 Task: Look for products in the category "Specialty Cheeses" from Store Brand only.
Action: Mouse moved to (1003, 321)
Screenshot: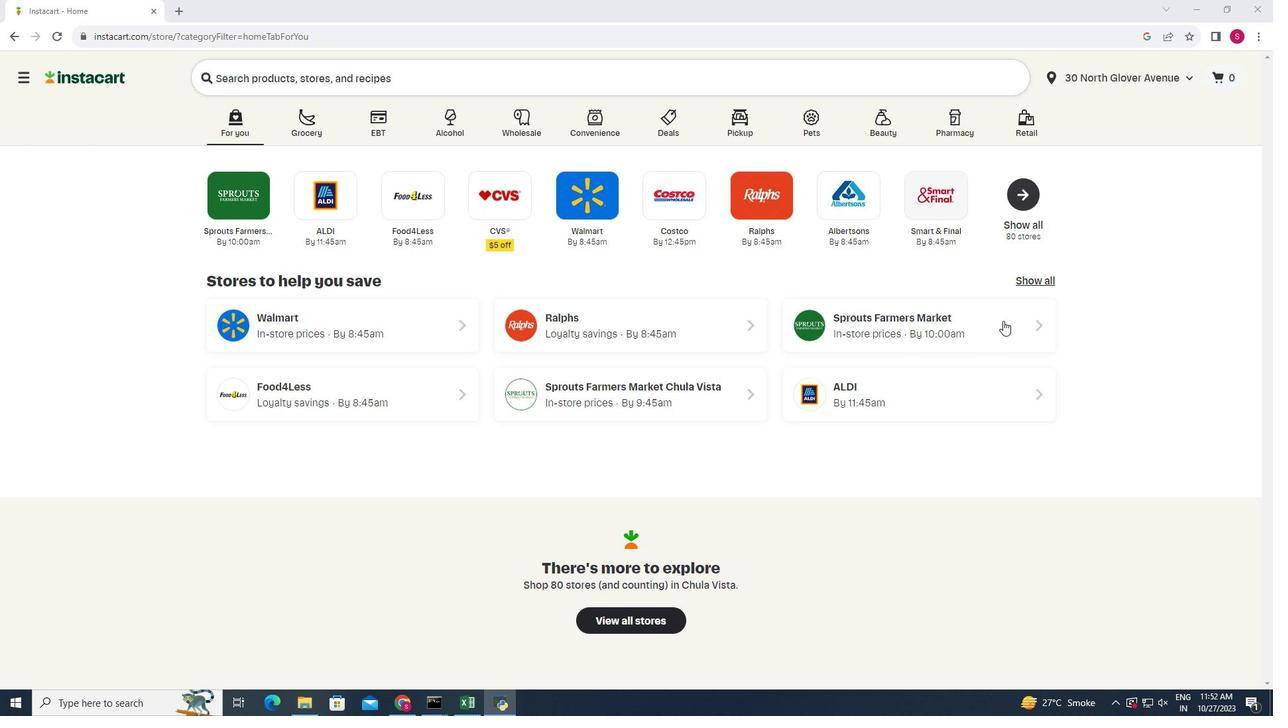 
Action: Mouse pressed left at (1003, 321)
Screenshot: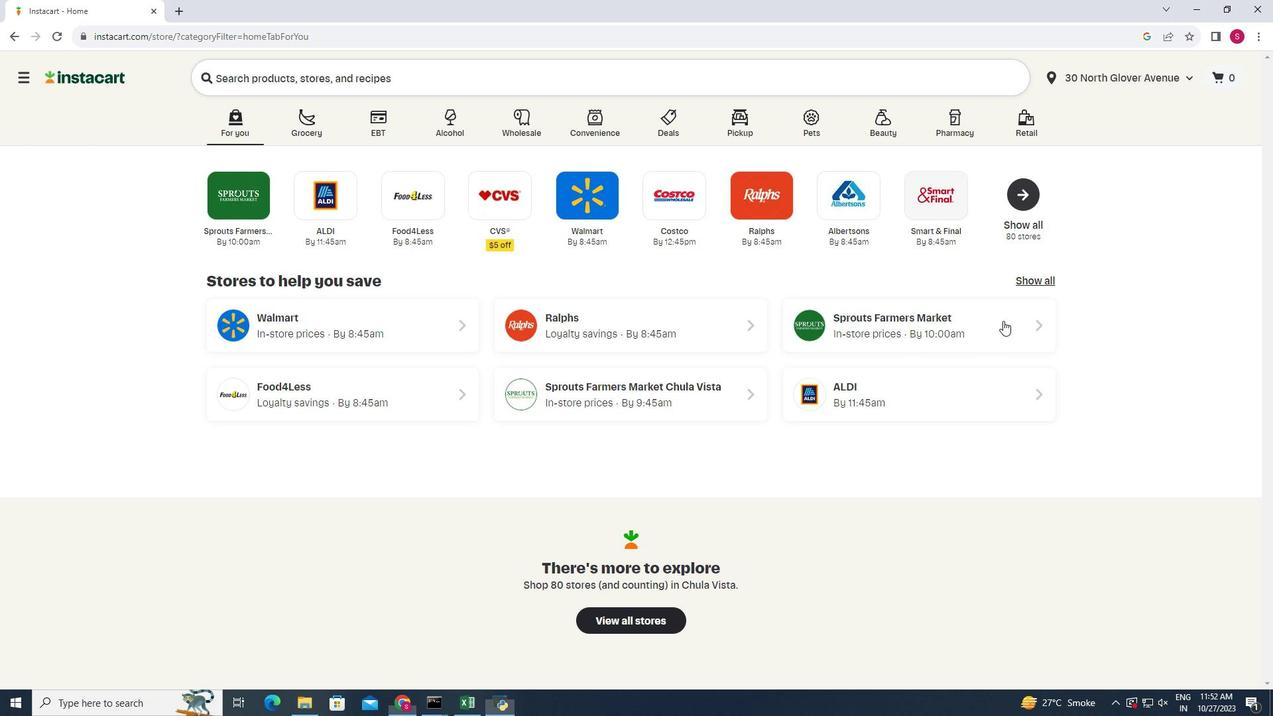 
Action: Mouse moved to (25, 623)
Screenshot: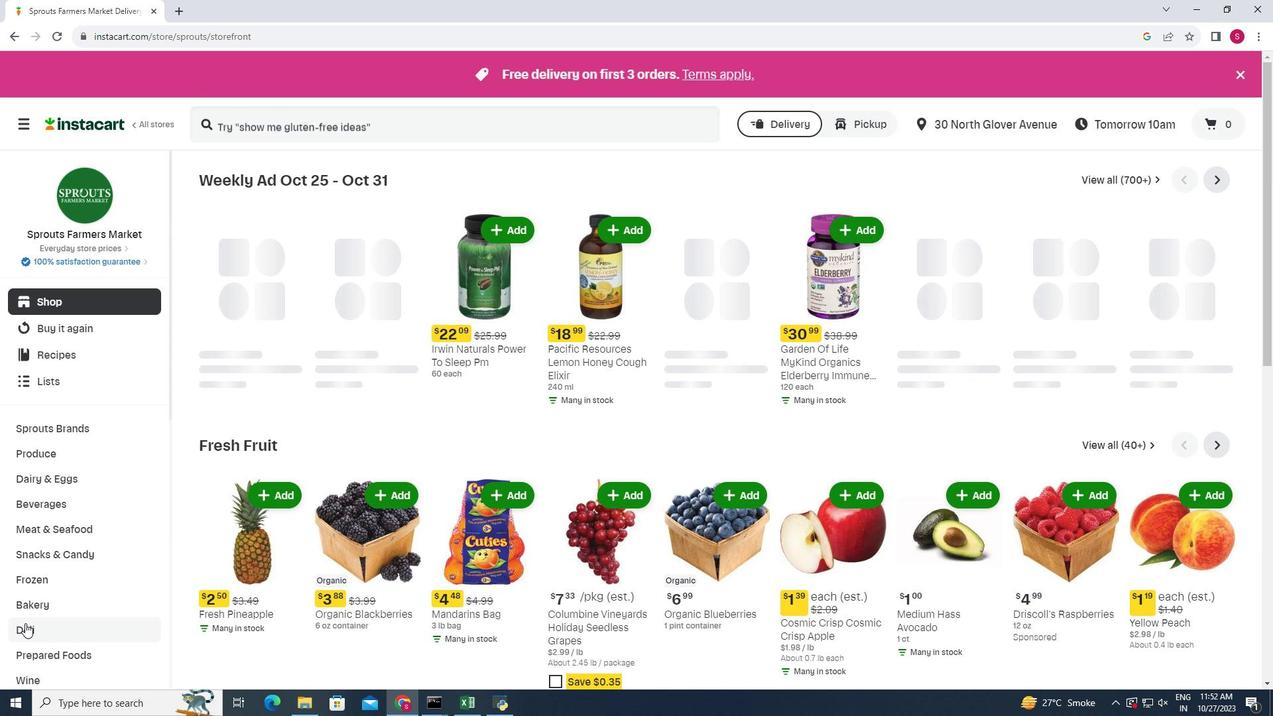 
Action: Mouse pressed left at (25, 623)
Screenshot: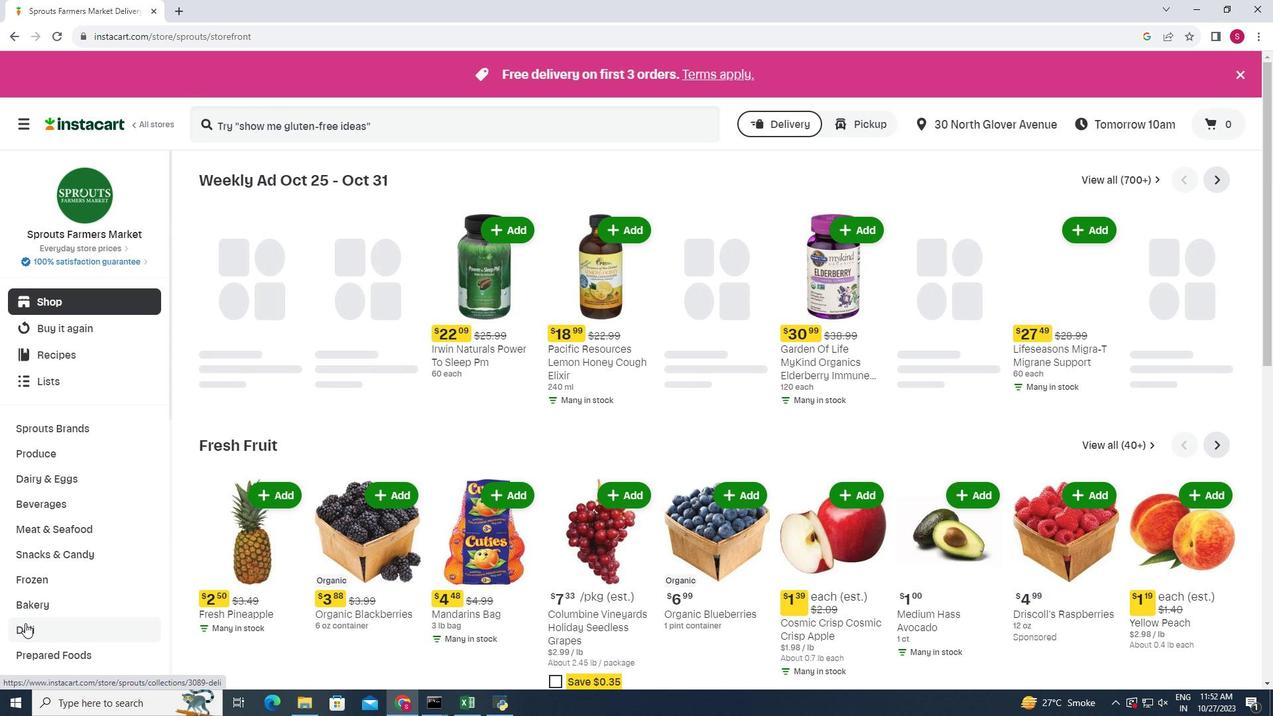 
Action: Mouse moved to (348, 202)
Screenshot: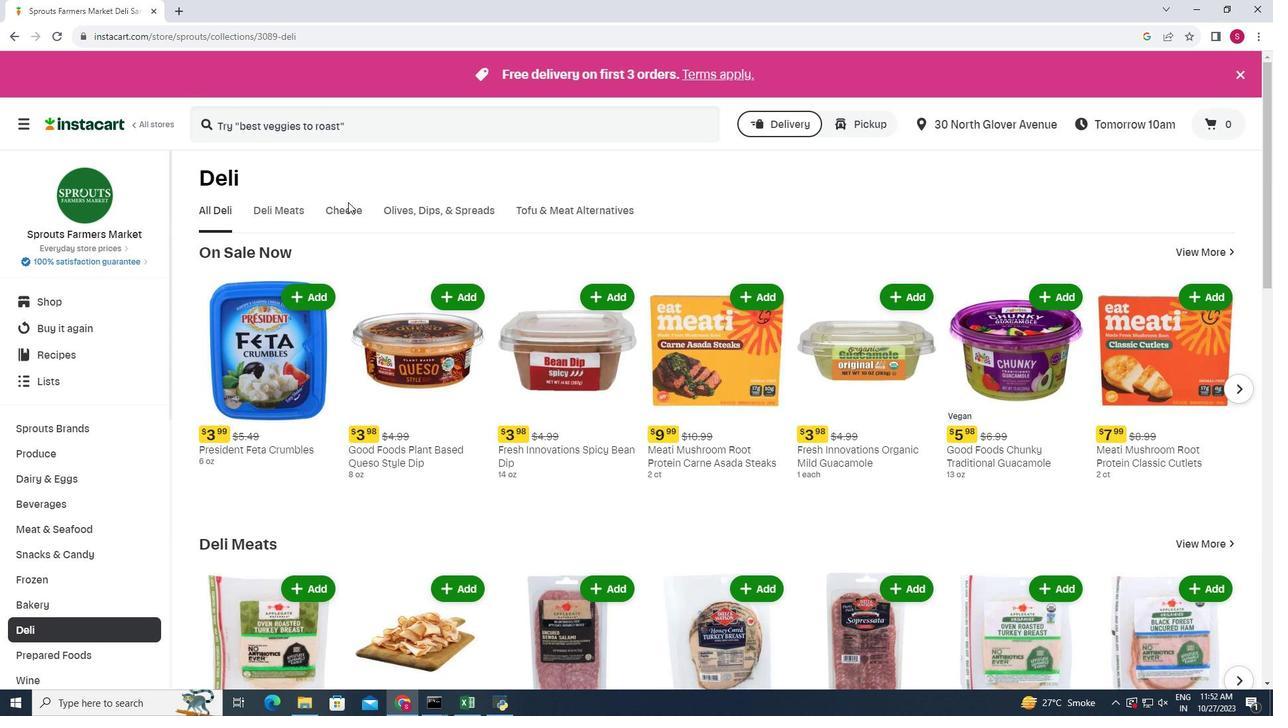 
Action: Mouse pressed left at (348, 202)
Screenshot: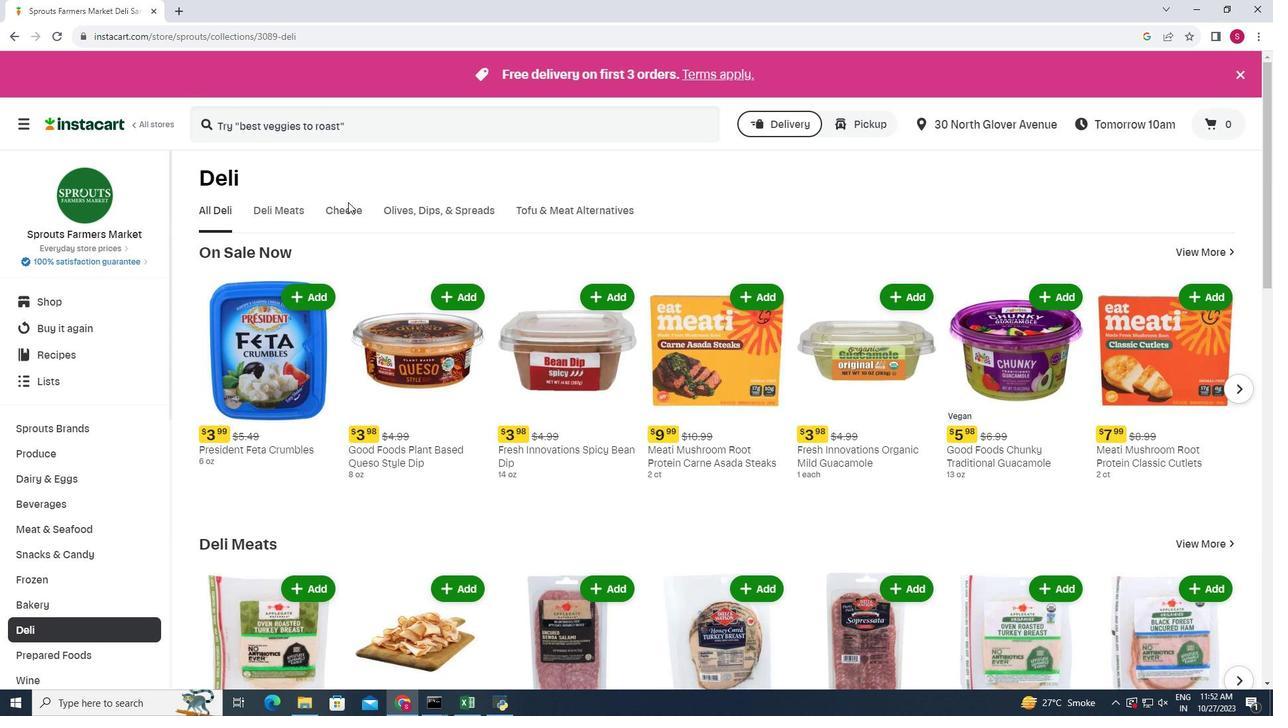 
Action: Mouse moved to (346, 213)
Screenshot: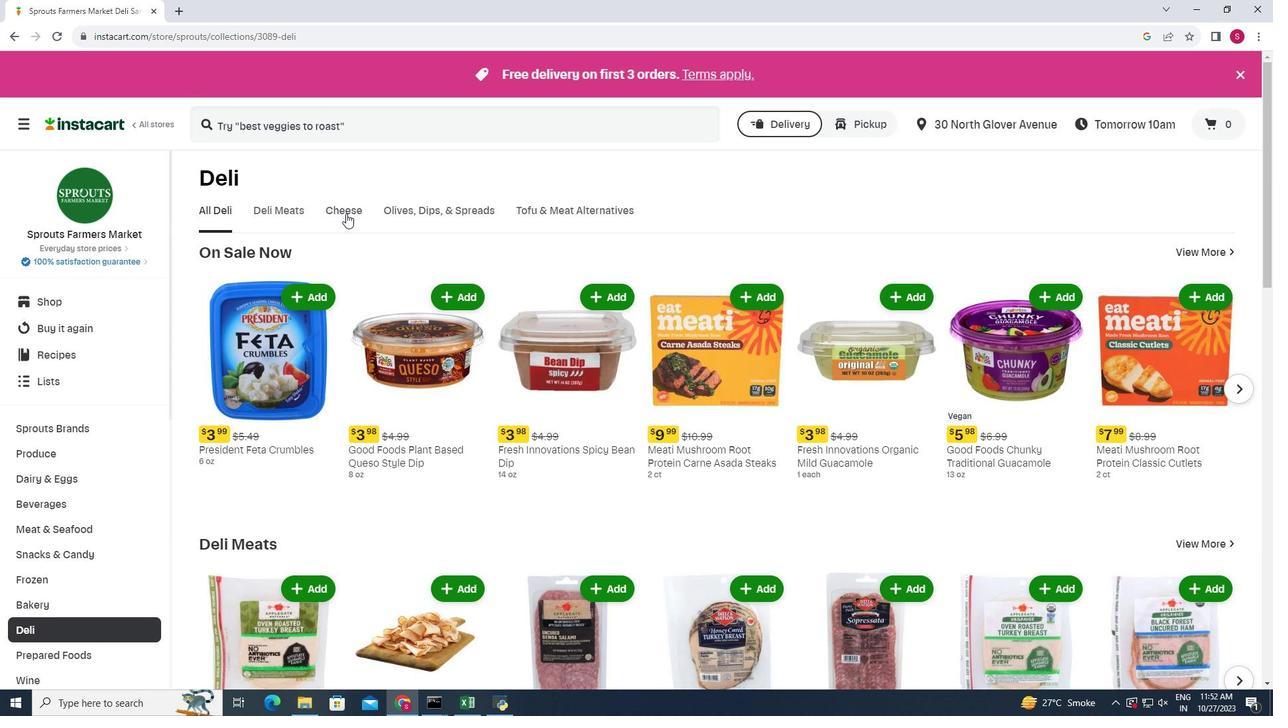 
Action: Mouse pressed left at (346, 213)
Screenshot: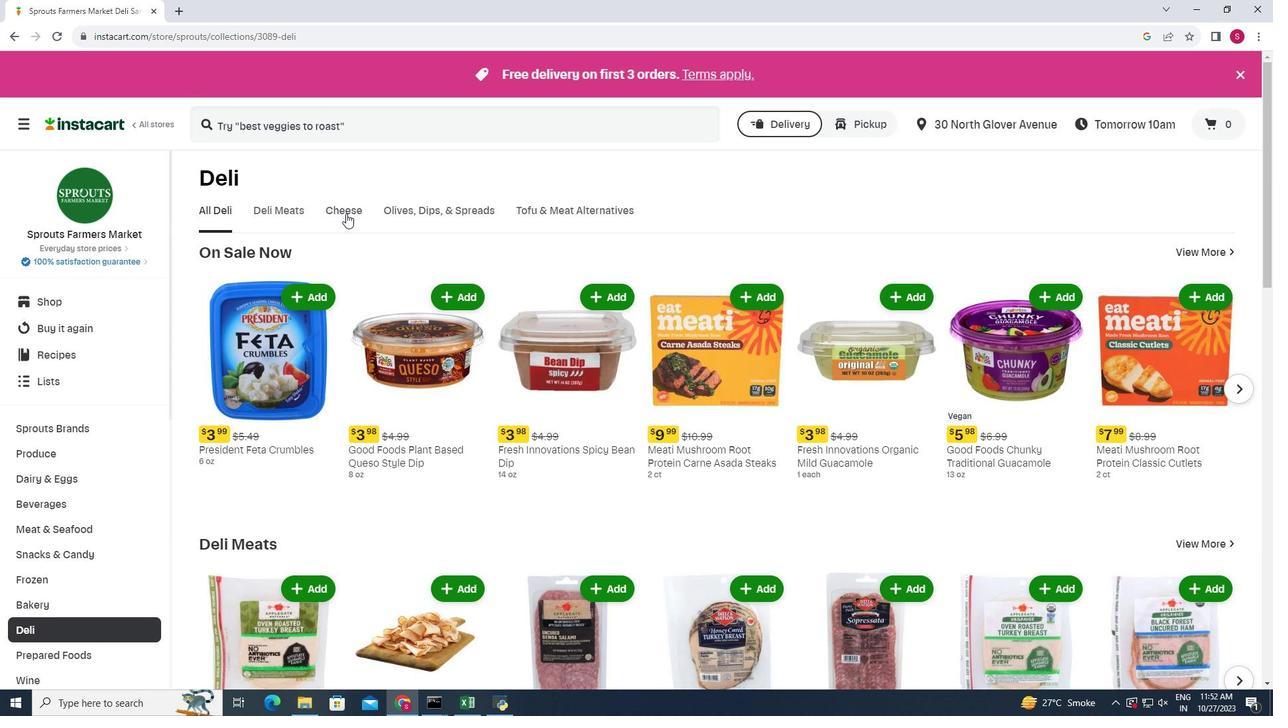 
Action: Mouse moved to (1240, 266)
Screenshot: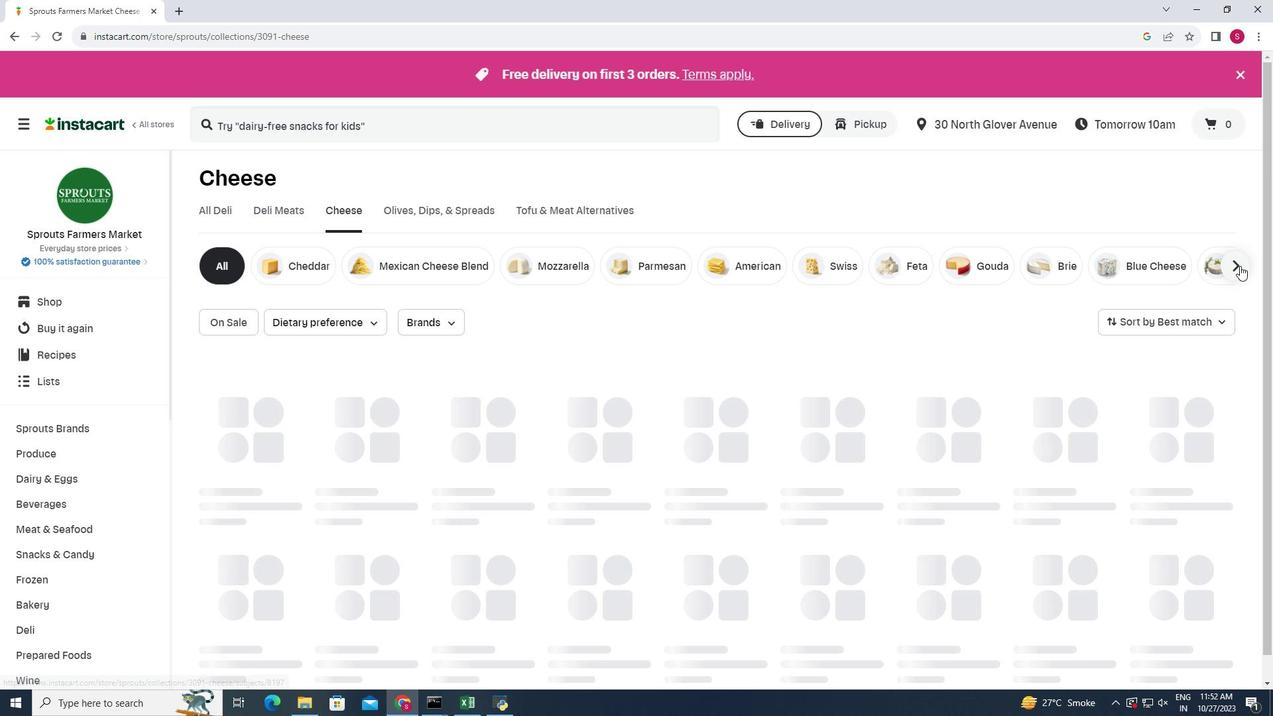 
Action: Mouse pressed left at (1240, 266)
Screenshot: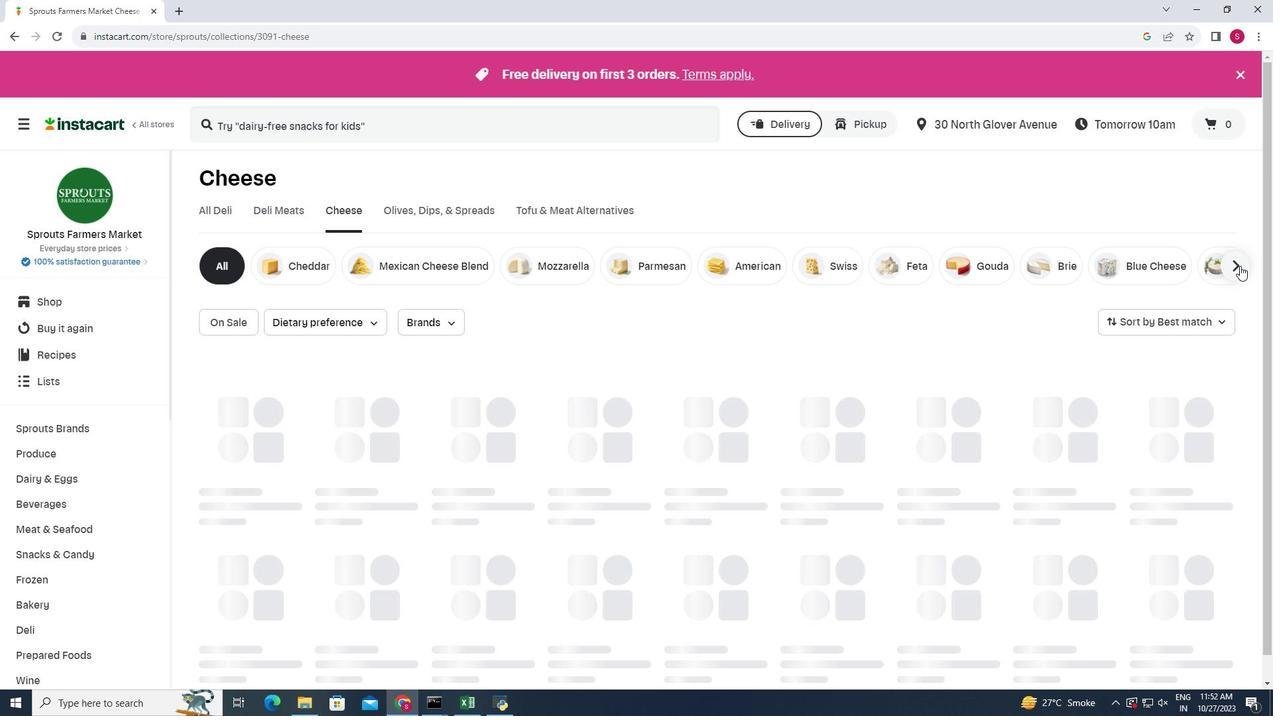 
Action: Mouse moved to (1234, 264)
Screenshot: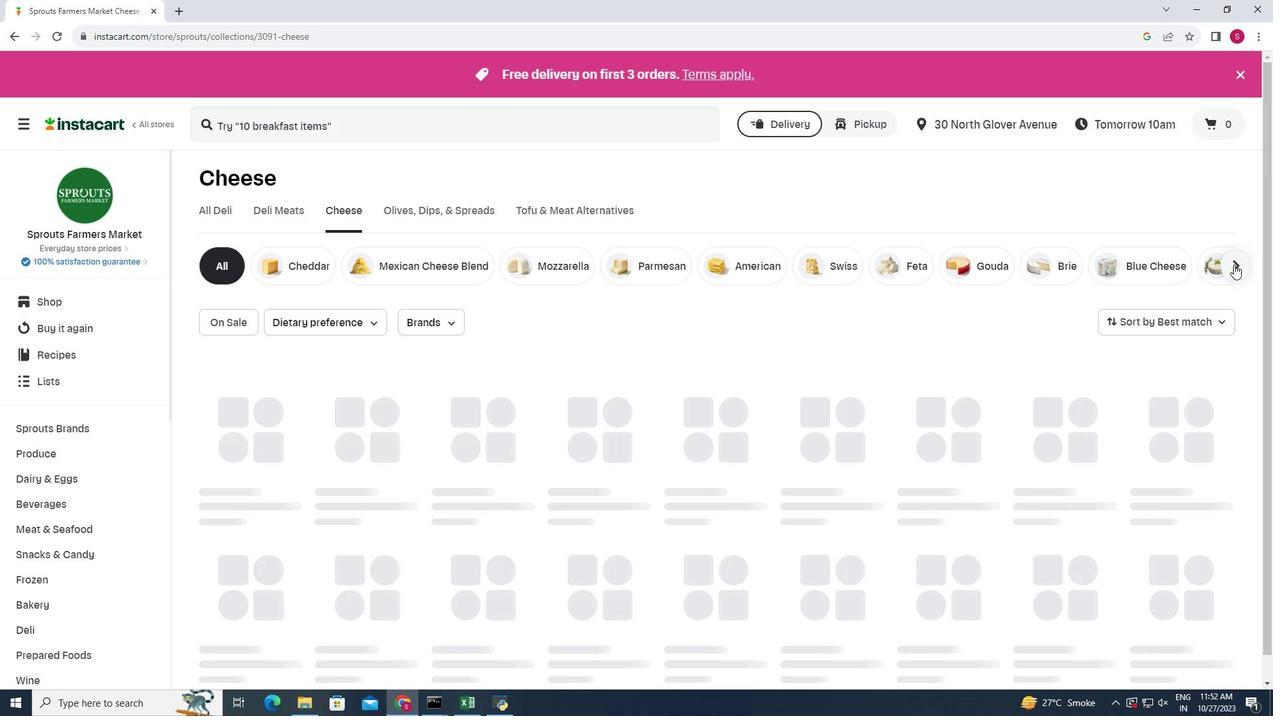 
Action: Mouse pressed left at (1234, 264)
Screenshot: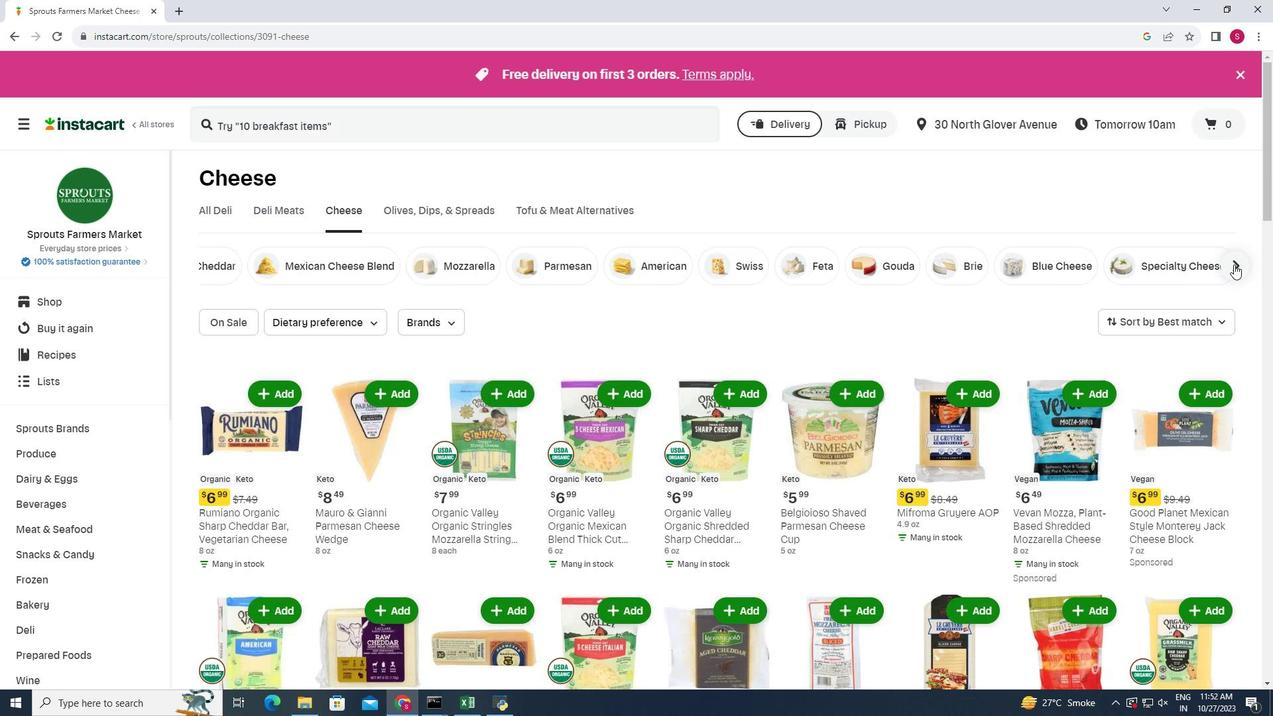 
Action: Mouse moved to (1173, 258)
Screenshot: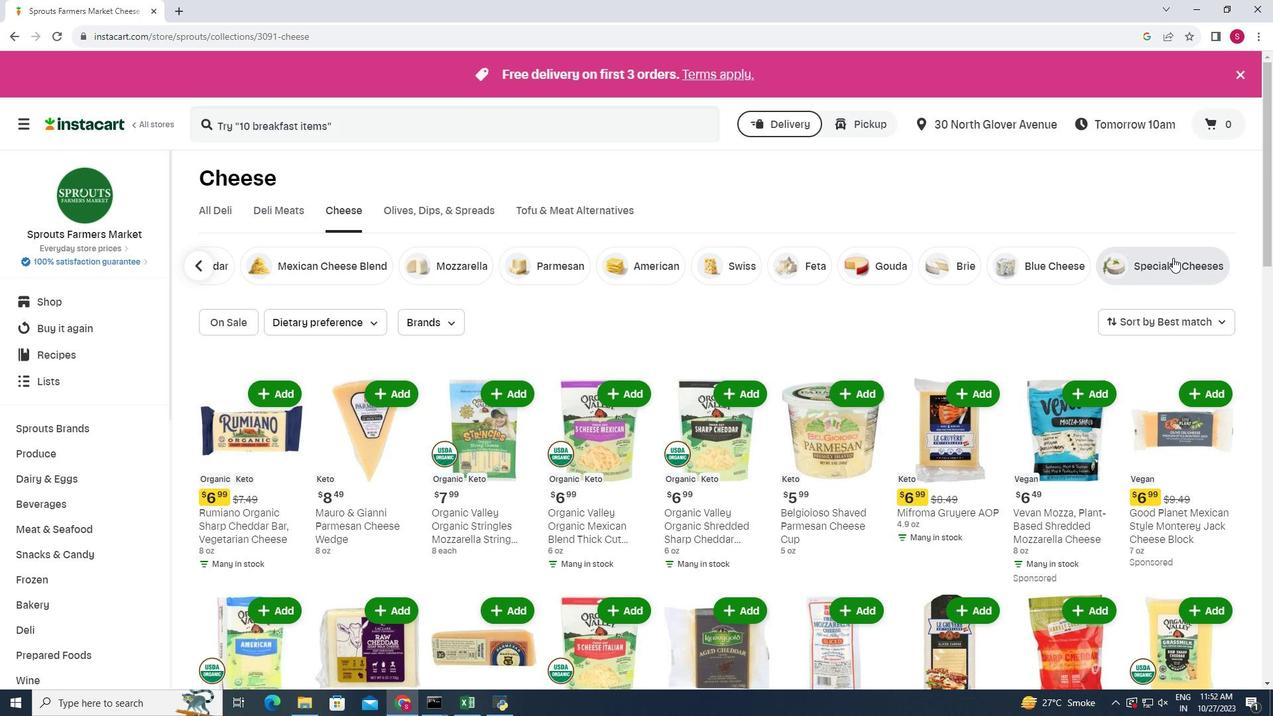 
Action: Mouse pressed left at (1173, 258)
Screenshot: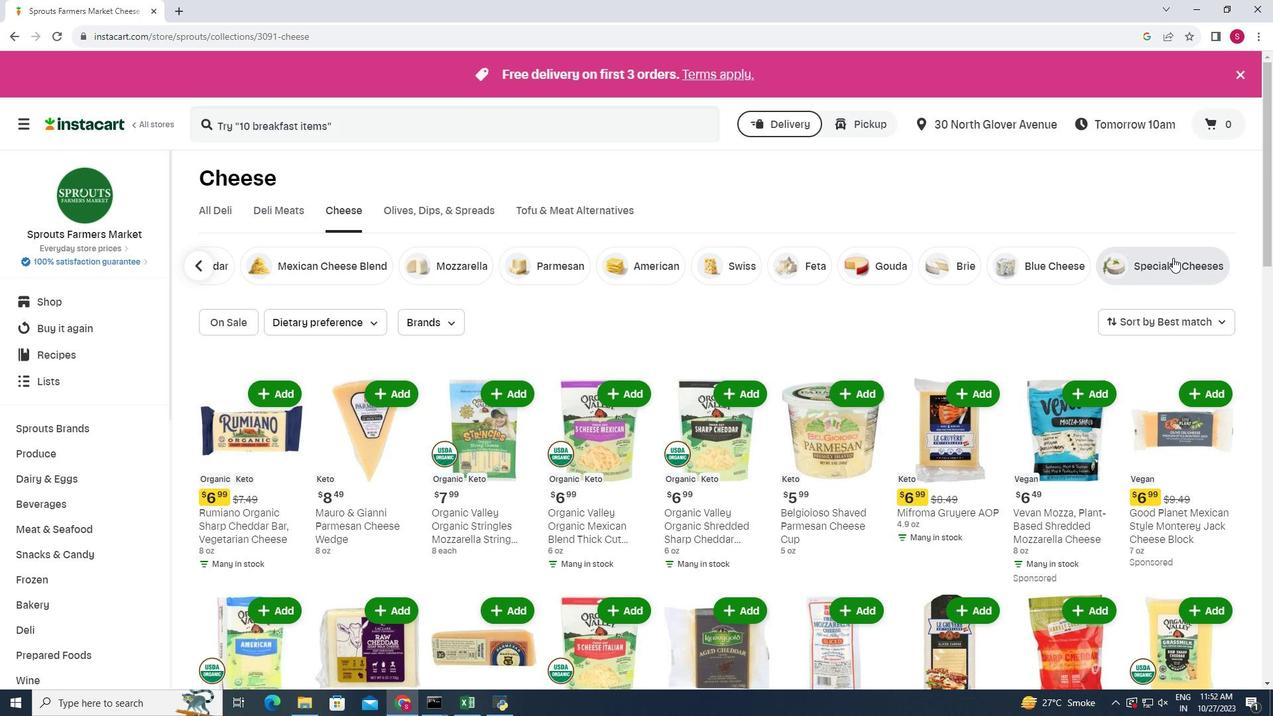 
Action: Mouse moved to (437, 325)
Screenshot: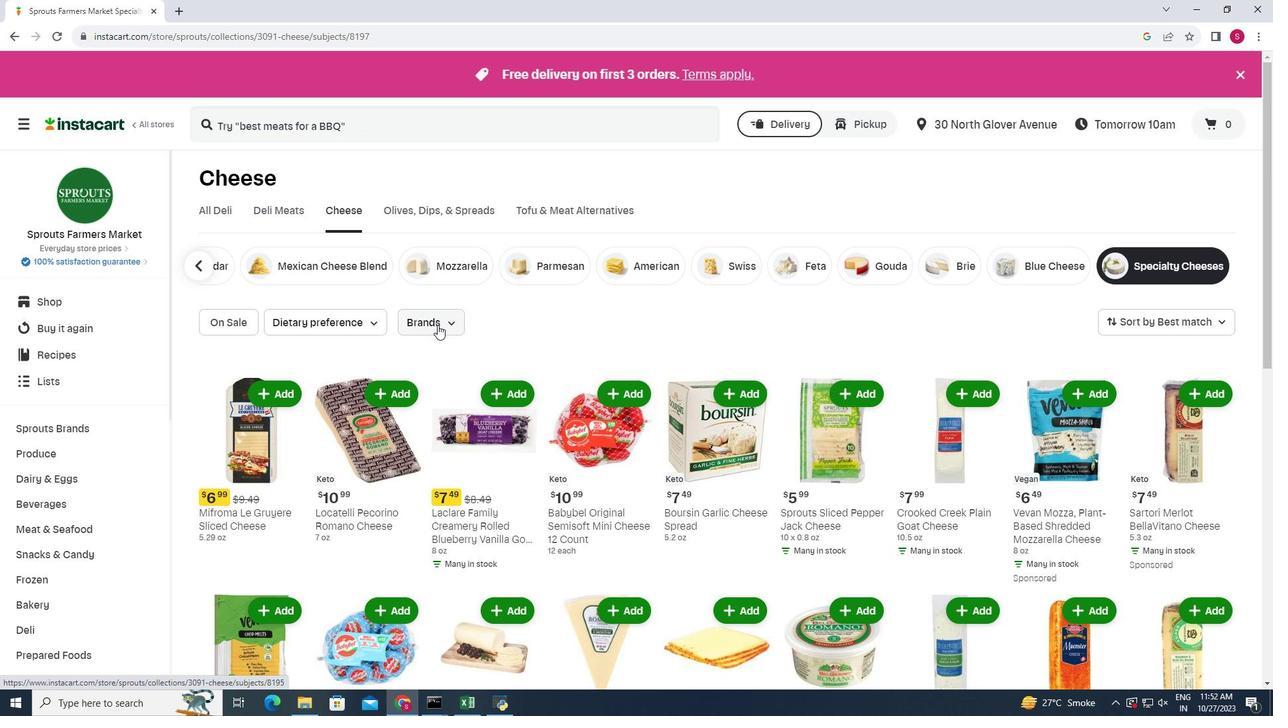 
Action: Mouse pressed left at (437, 325)
Screenshot: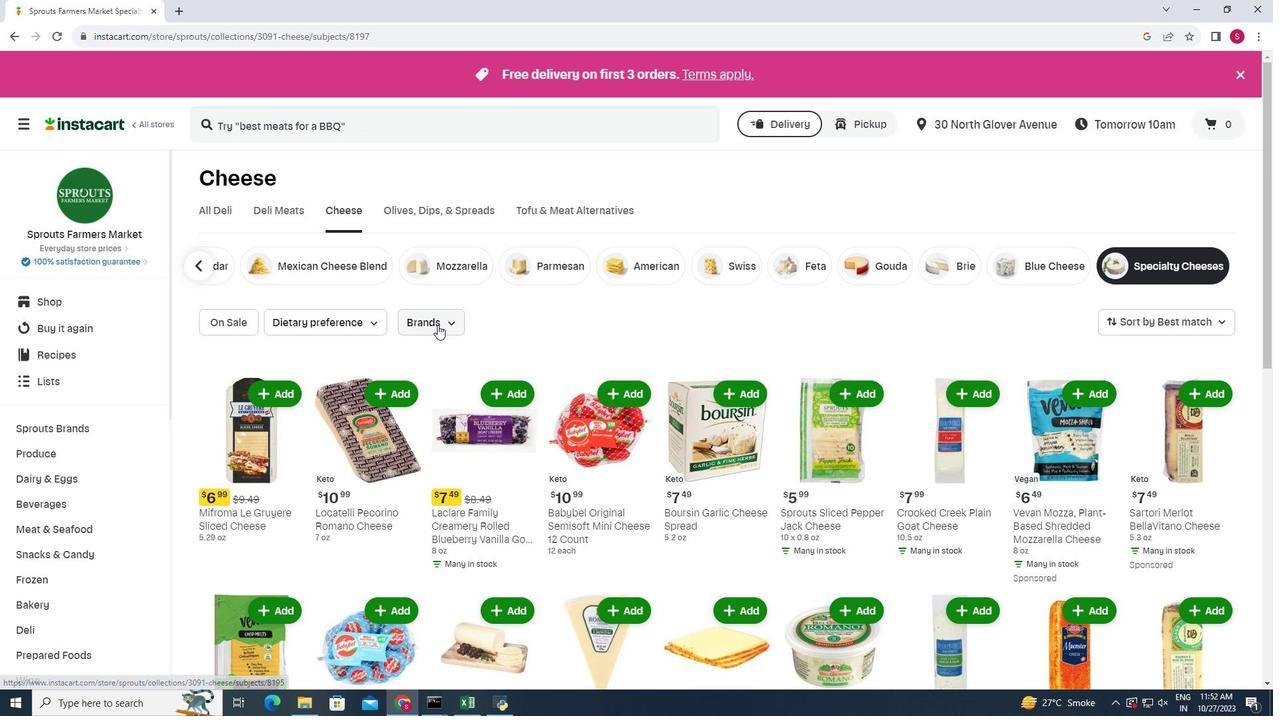 
Action: Mouse moved to (423, 352)
Screenshot: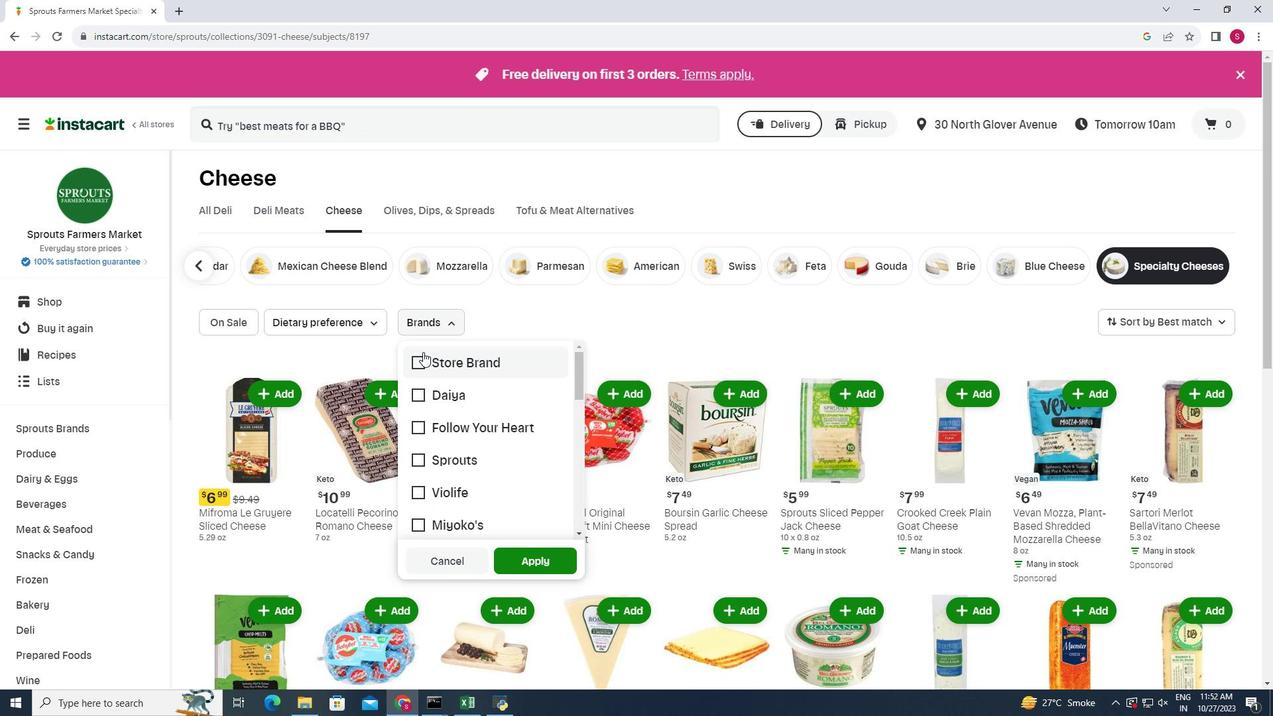 
Action: Mouse pressed left at (423, 352)
Screenshot: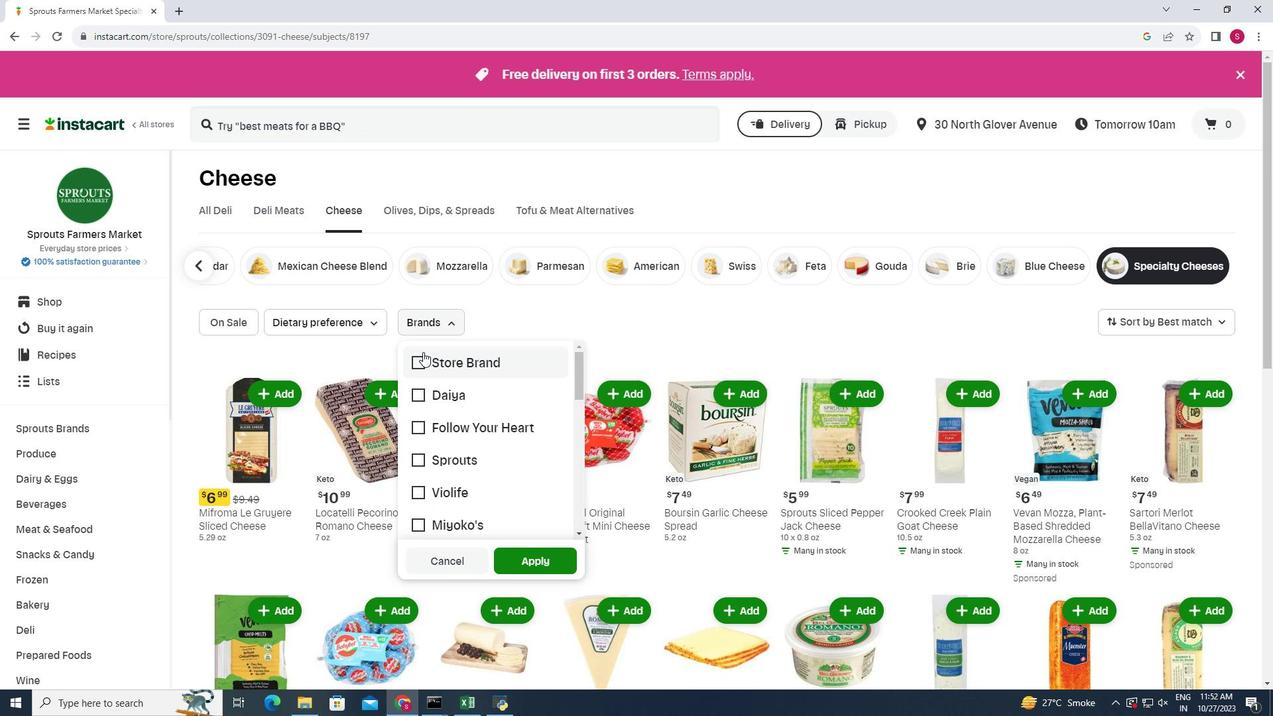 
Action: Mouse moved to (538, 563)
Screenshot: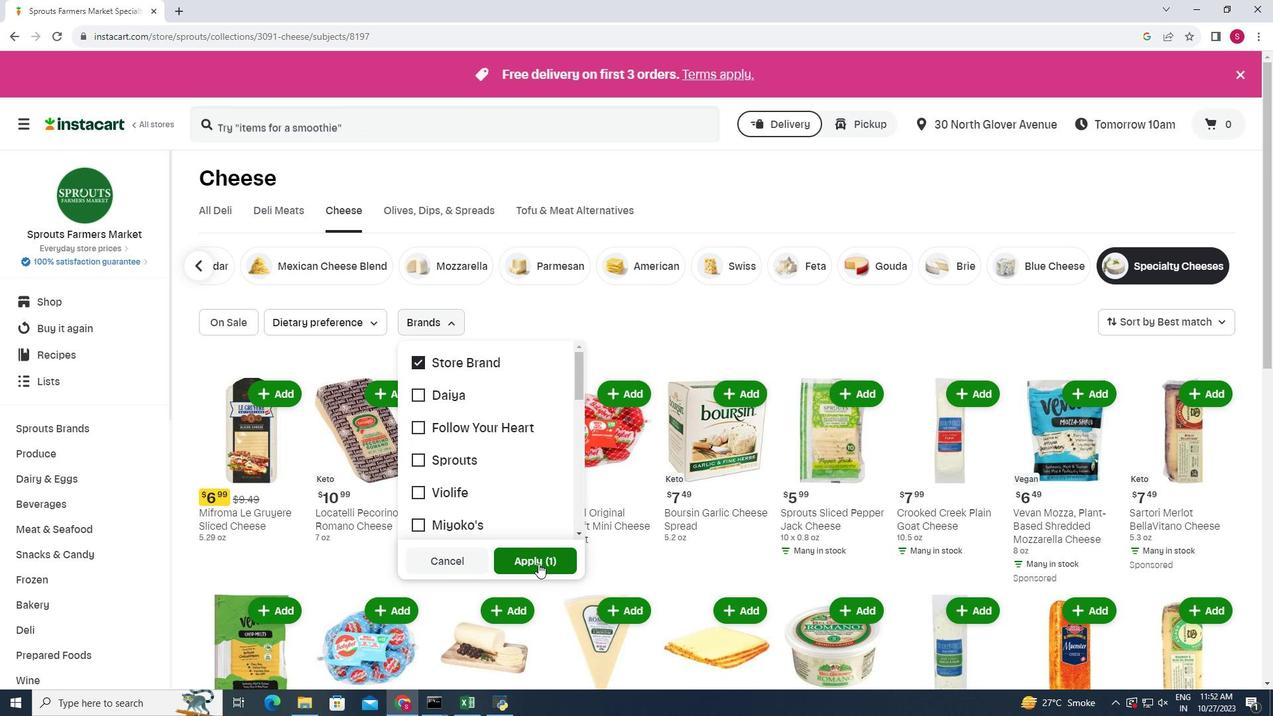 
Action: Mouse pressed left at (538, 563)
Screenshot: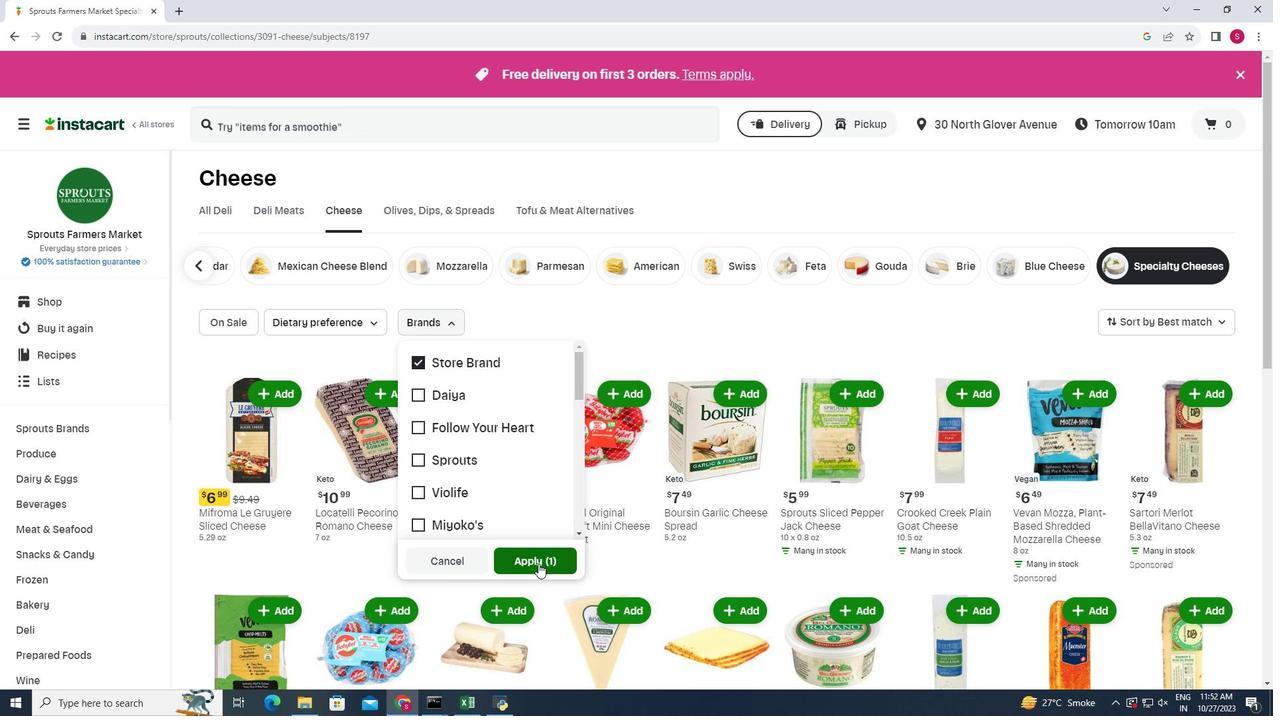
Action: Mouse moved to (605, 423)
Screenshot: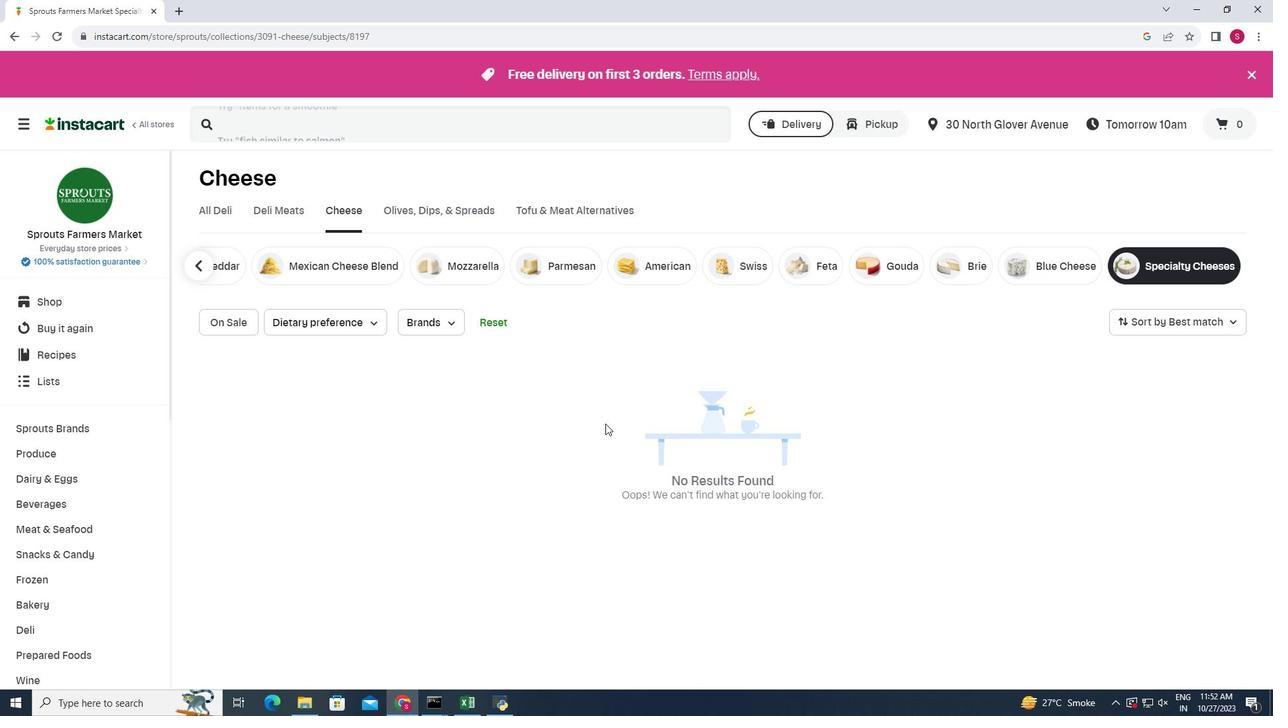 
